 Task: Move the task Create a feature for users to report inappropriate content to the section Done in the project VelocityTech and filter the tasks in the project by Due this week.
Action: Mouse moved to (89, 462)
Screenshot: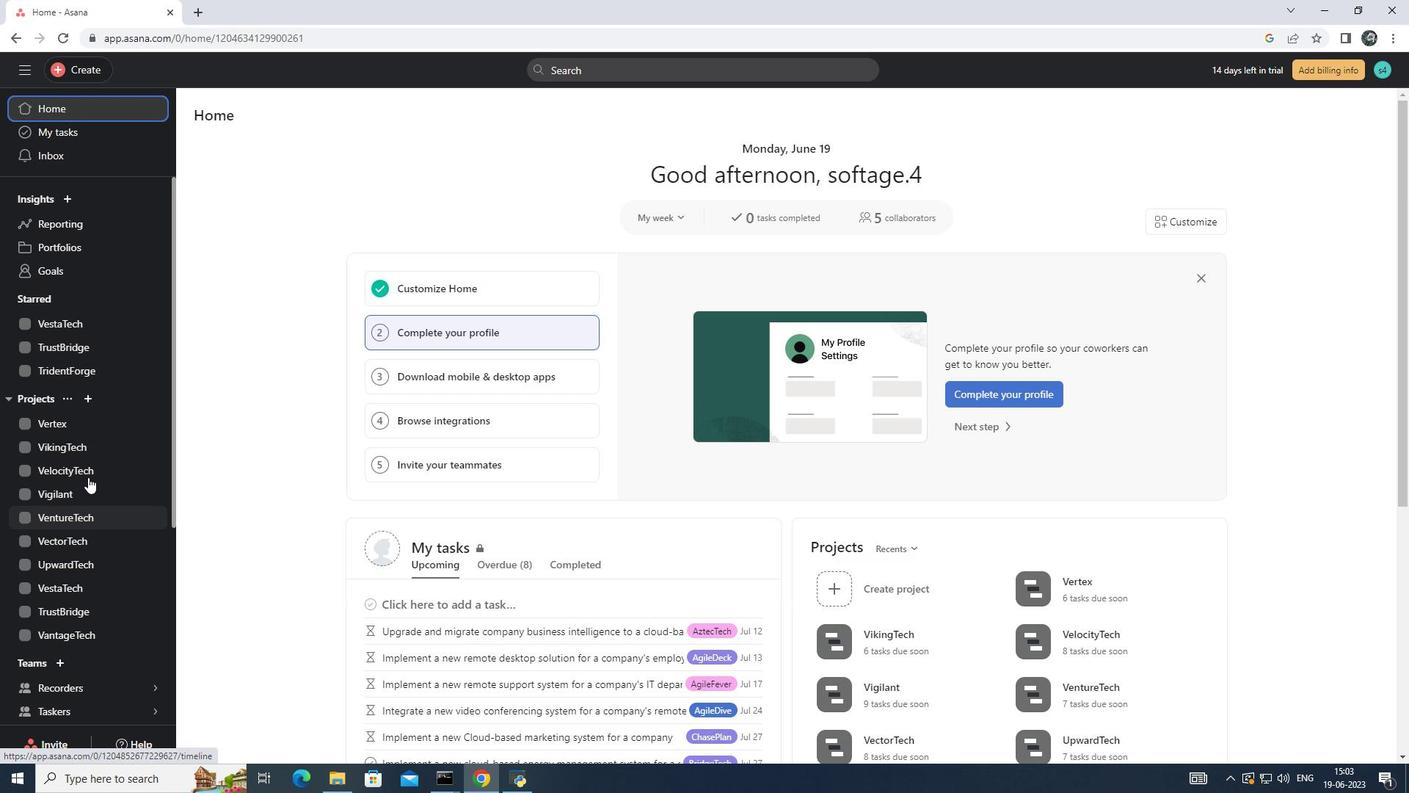 
Action: Mouse pressed left at (89, 462)
Screenshot: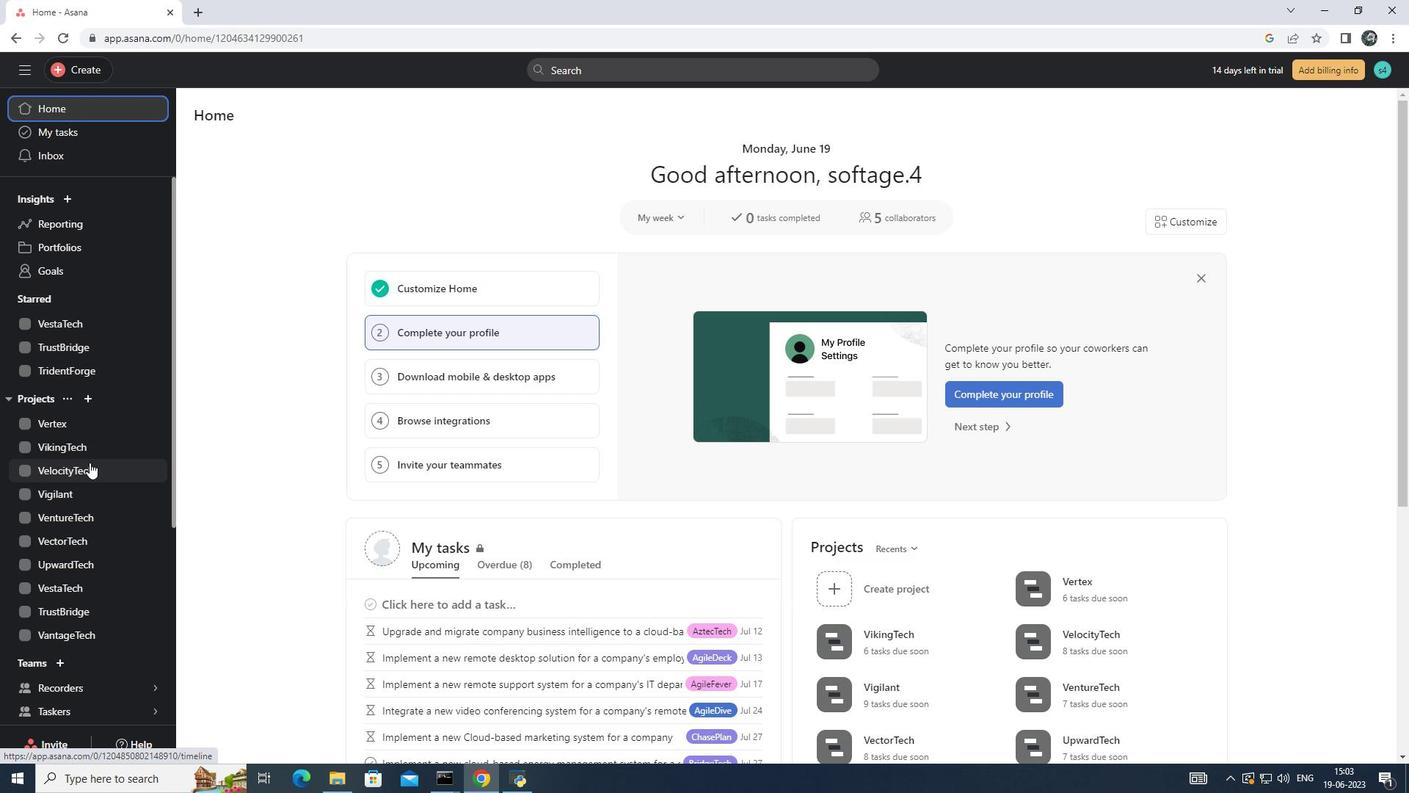 
Action: Mouse moved to (265, 144)
Screenshot: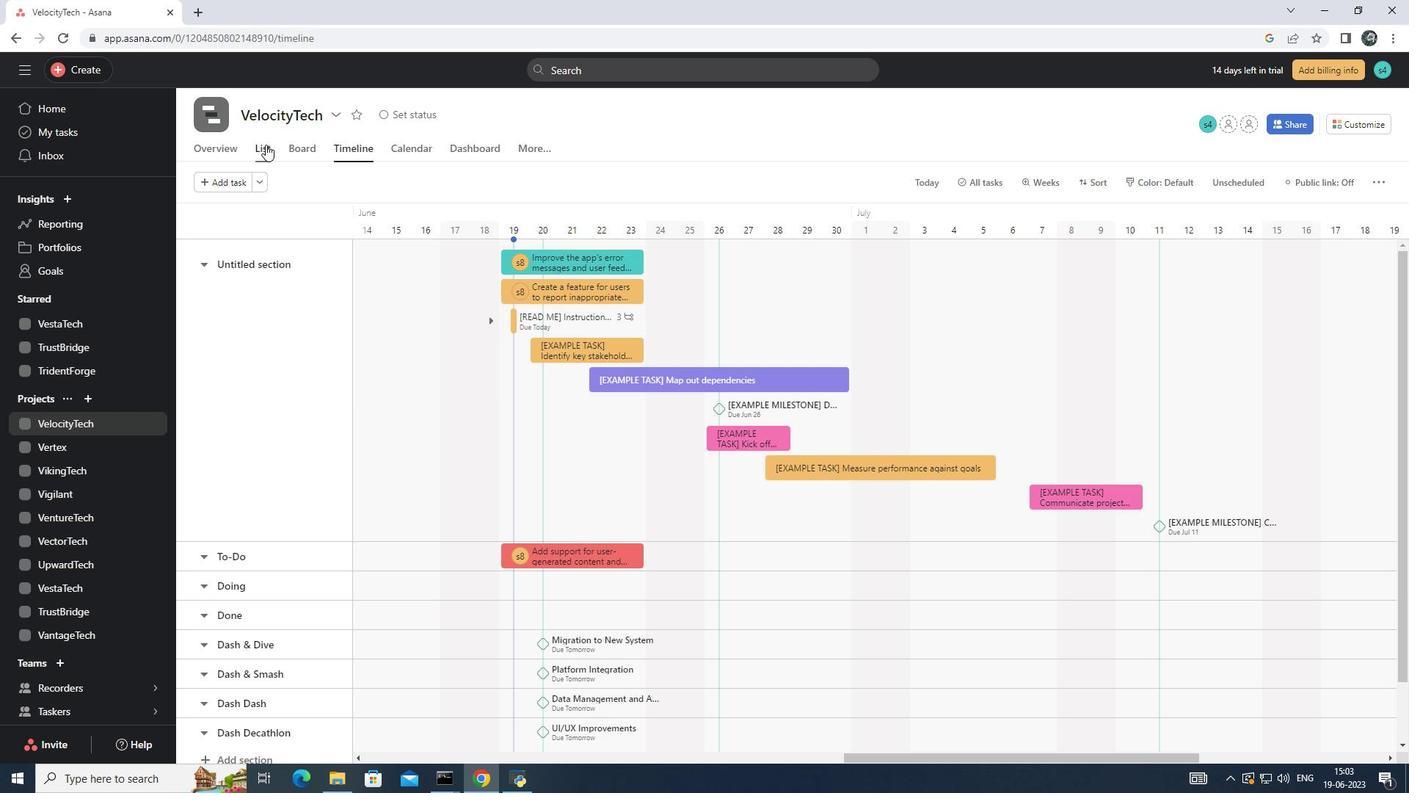 
Action: Mouse pressed left at (265, 144)
Screenshot: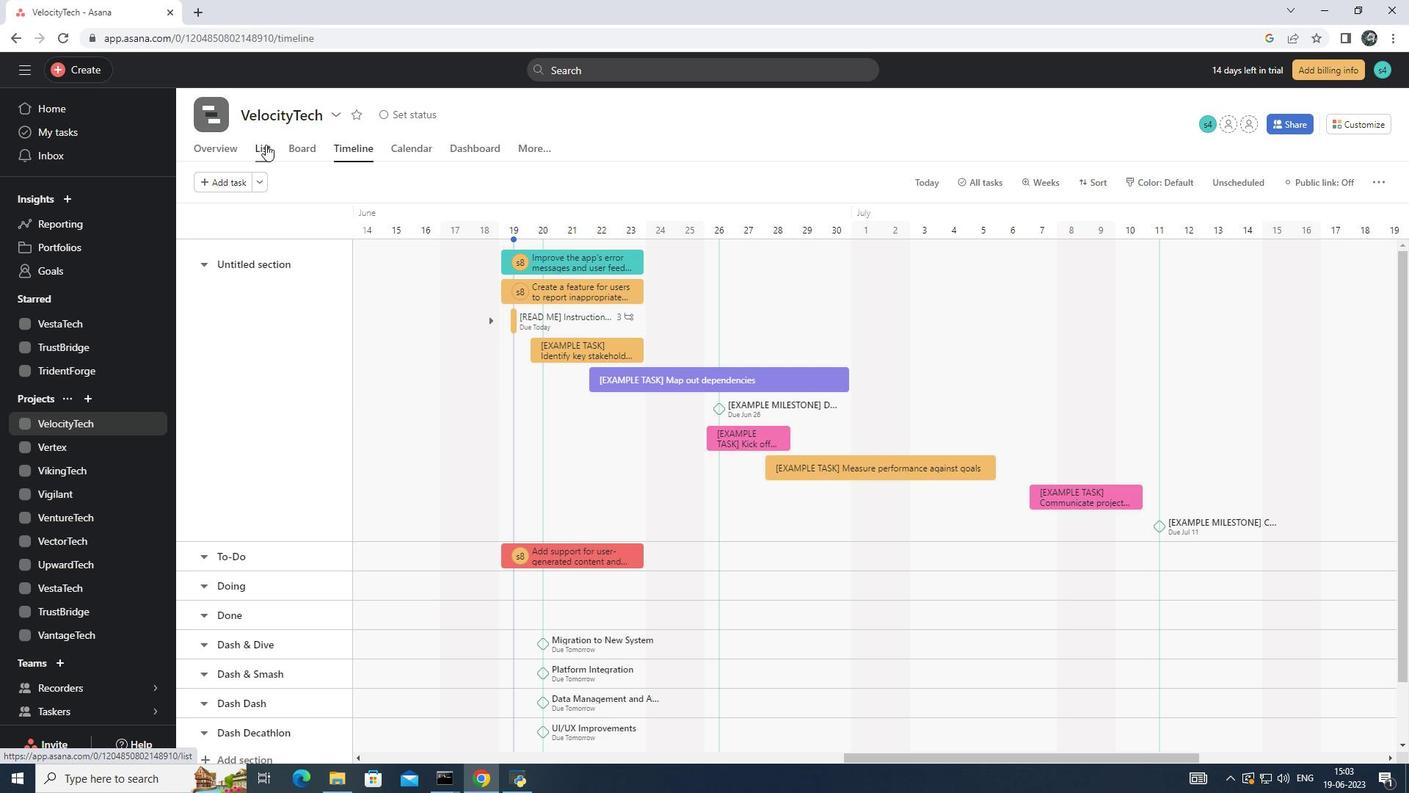 
Action: Mouse moved to (607, 309)
Screenshot: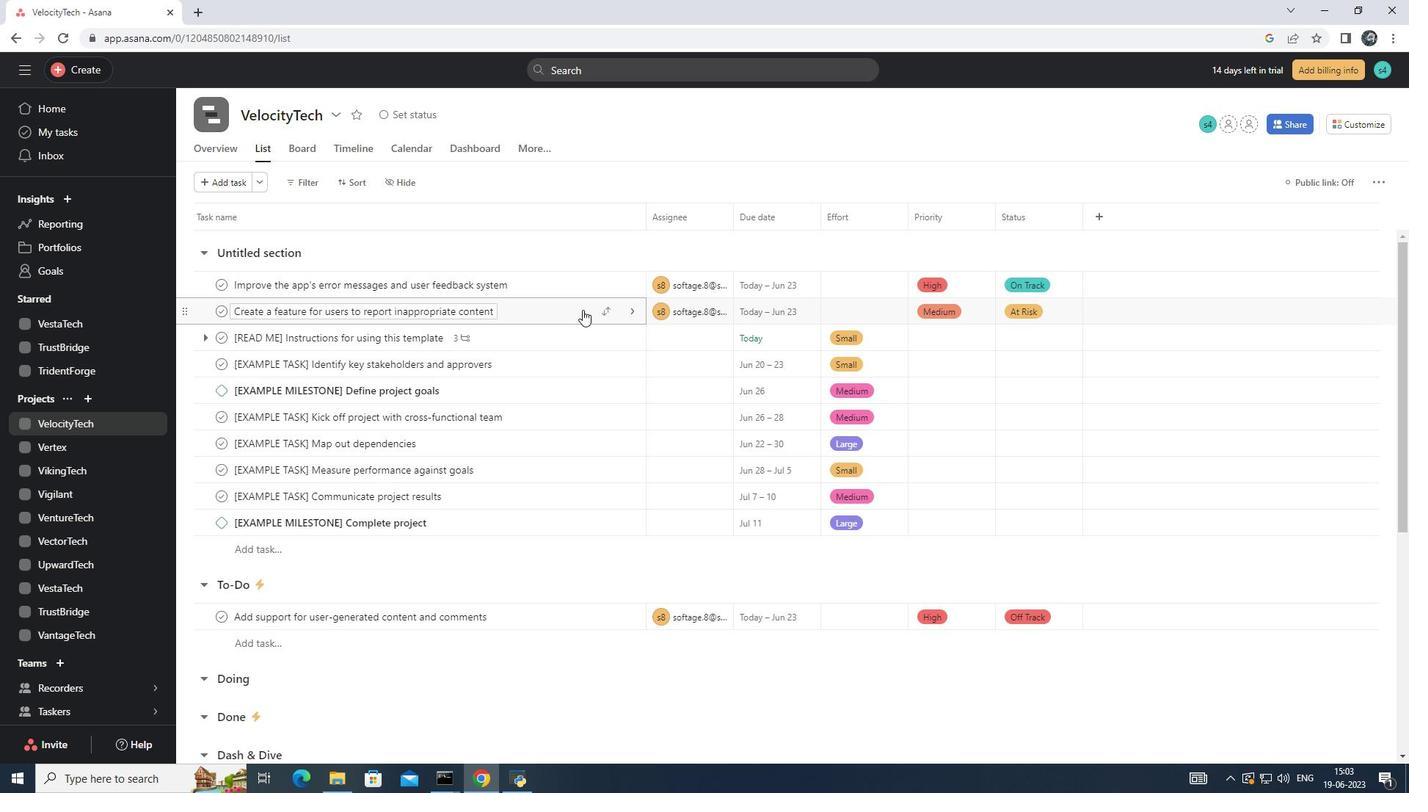
Action: Mouse pressed left at (607, 309)
Screenshot: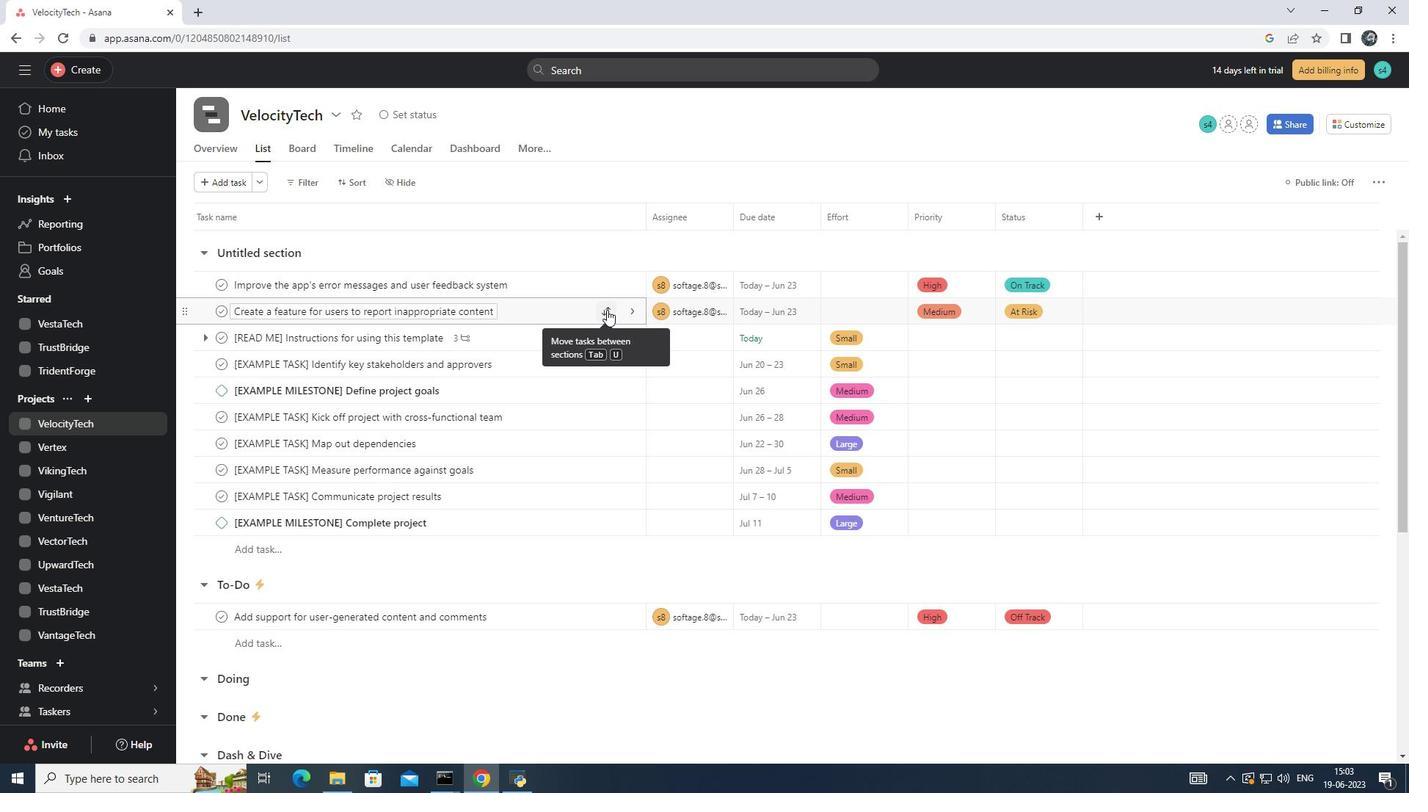 
Action: Mouse moved to (553, 442)
Screenshot: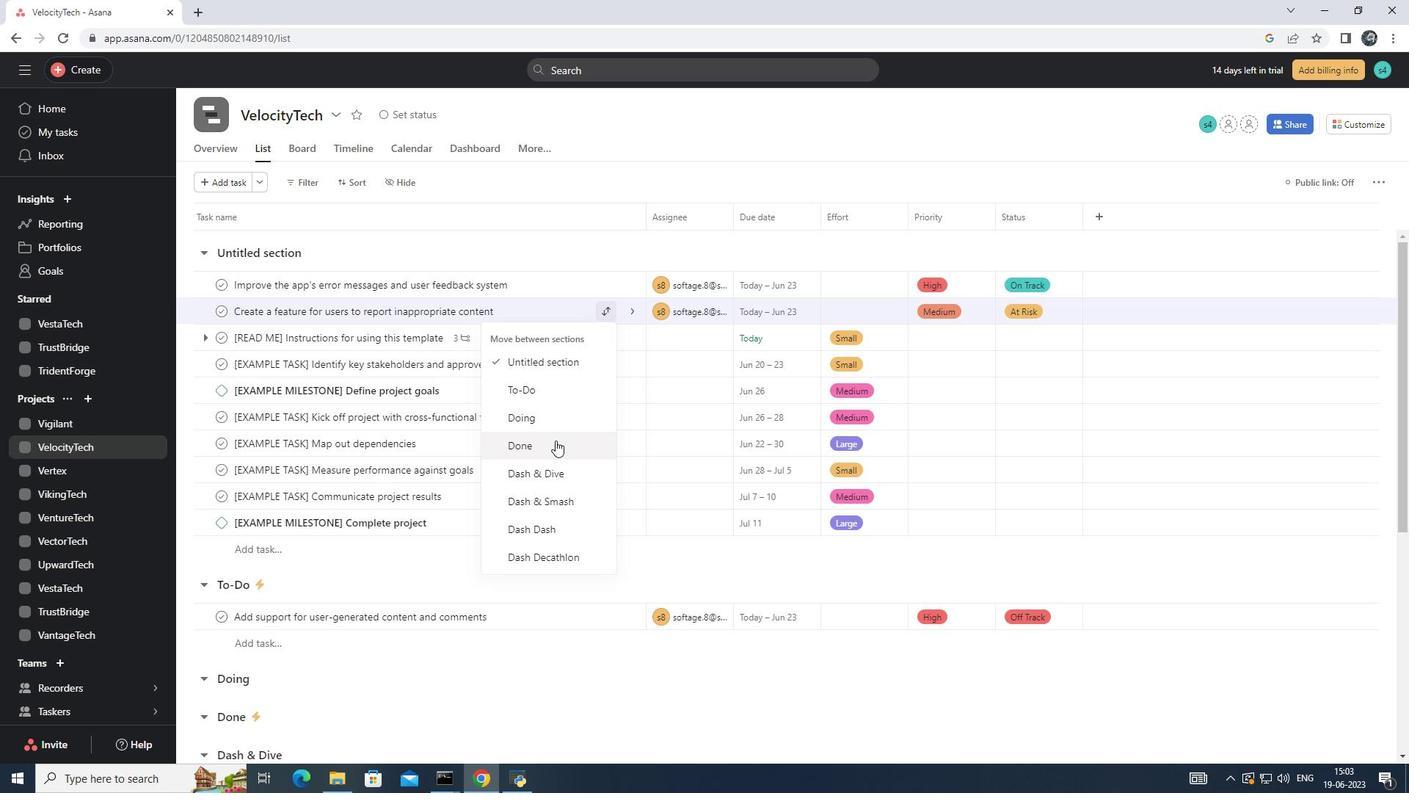 
Action: Mouse pressed left at (553, 442)
Screenshot: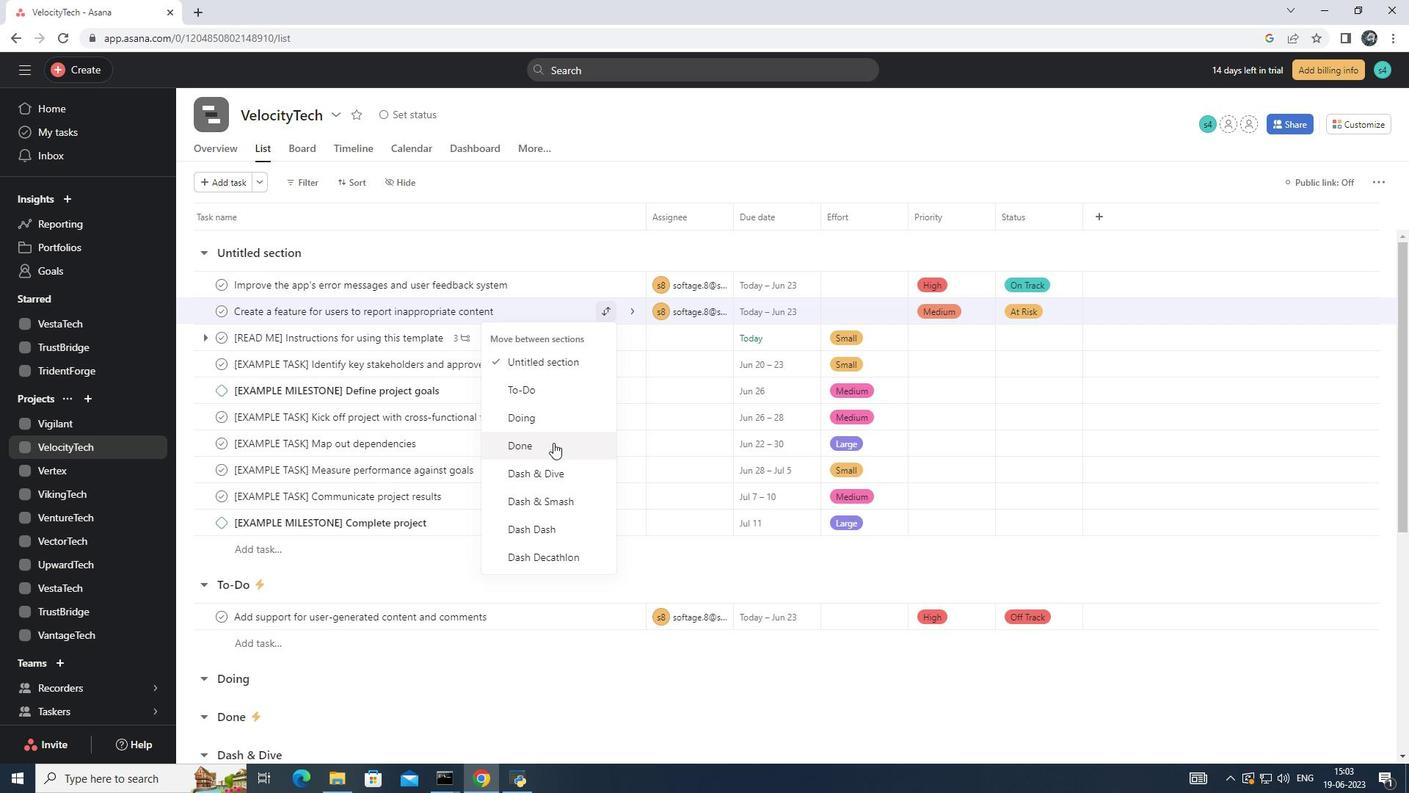 
Action: Mouse moved to (304, 179)
Screenshot: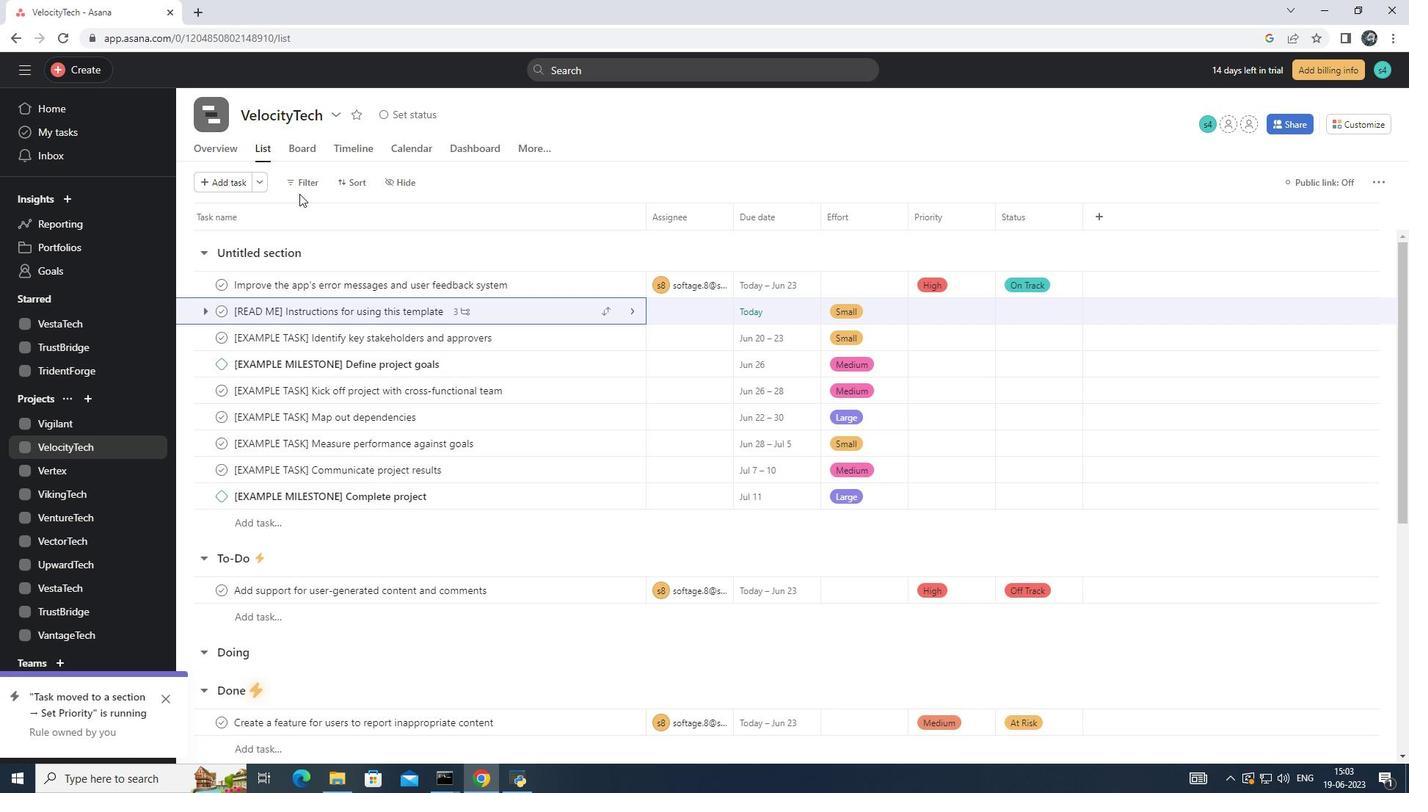 
Action: Mouse pressed left at (304, 179)
Screenshot: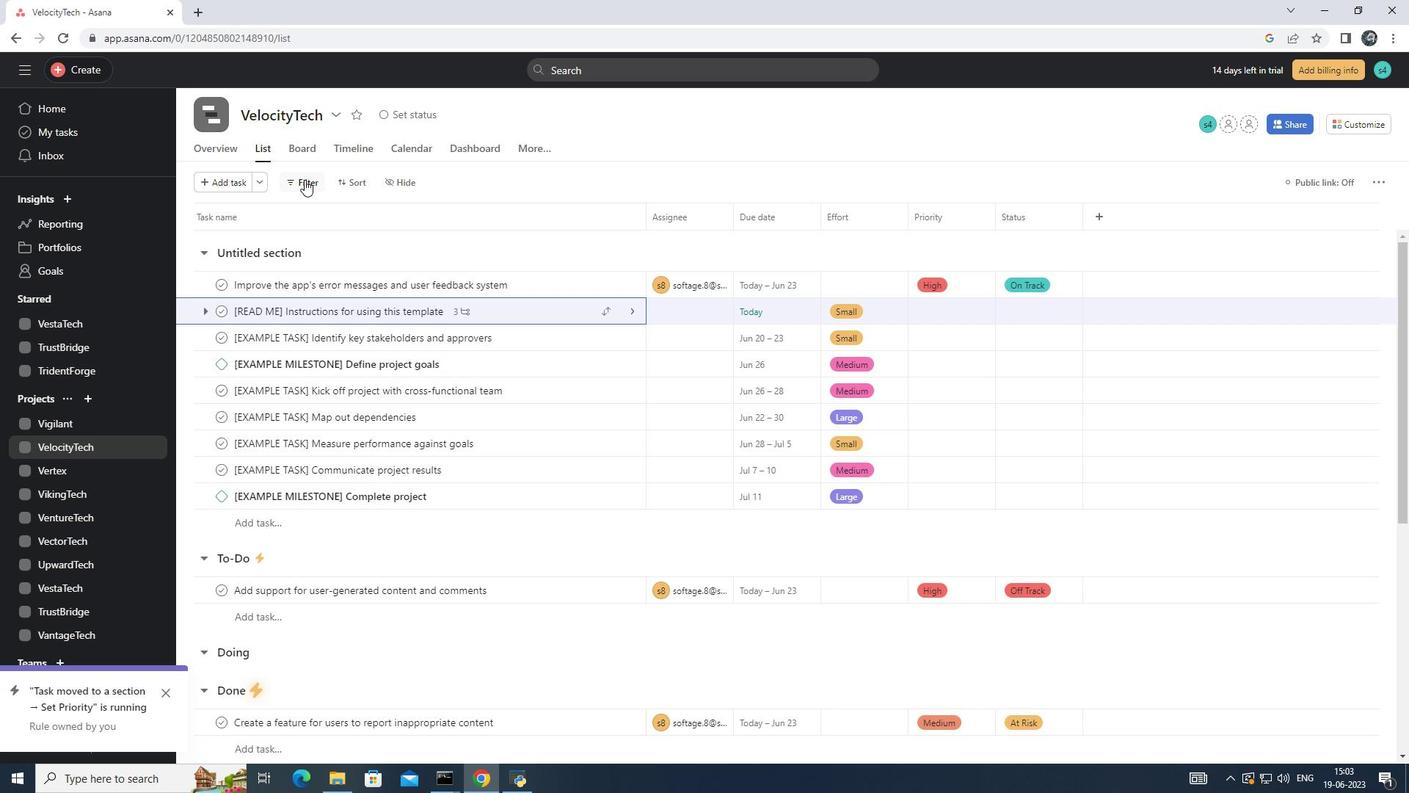 
Action: Mouse moved to (570, 237)
Screenshot: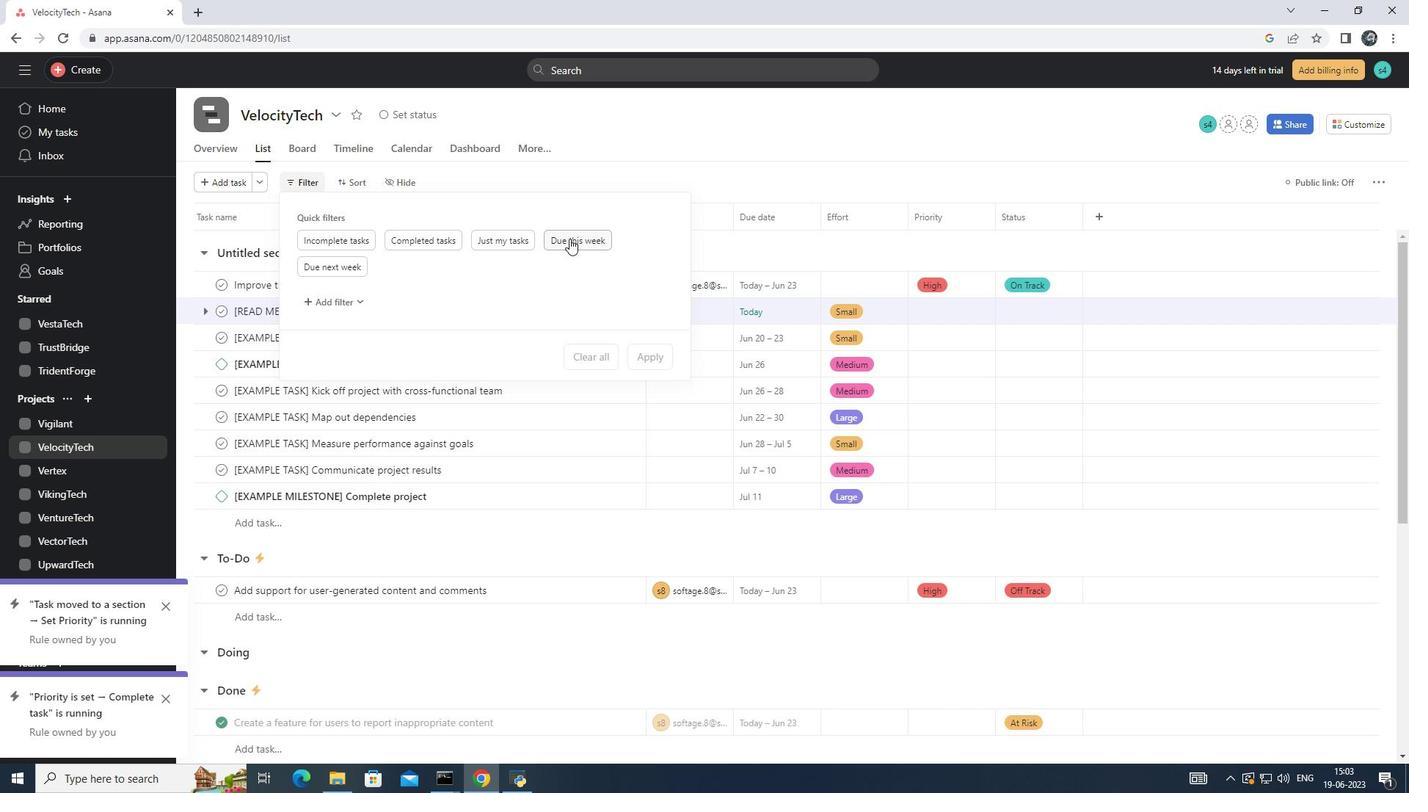 
Action: Mouse pressed left at (570, 237)
Screenshot: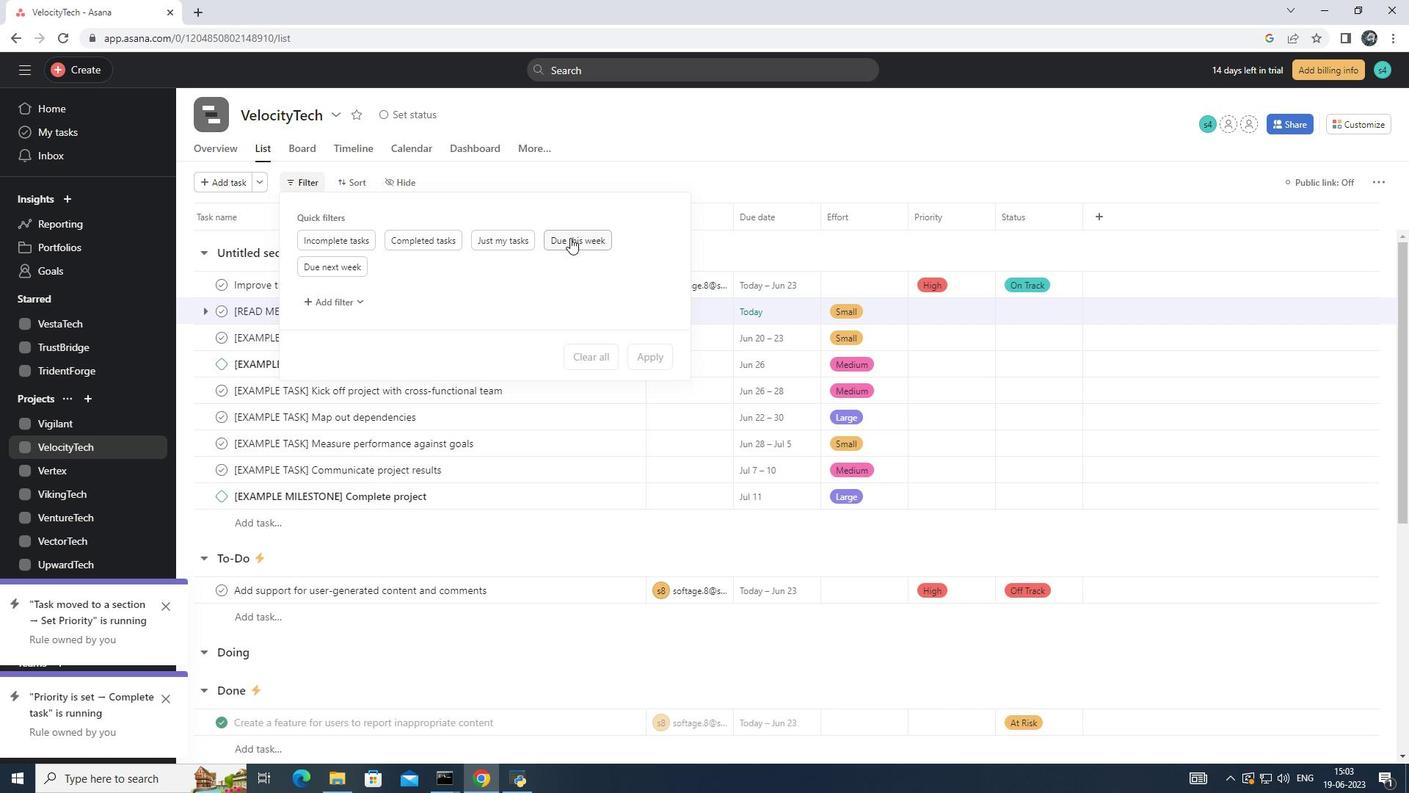 
Action: Mouse moved to (581, 290)
Screenshot: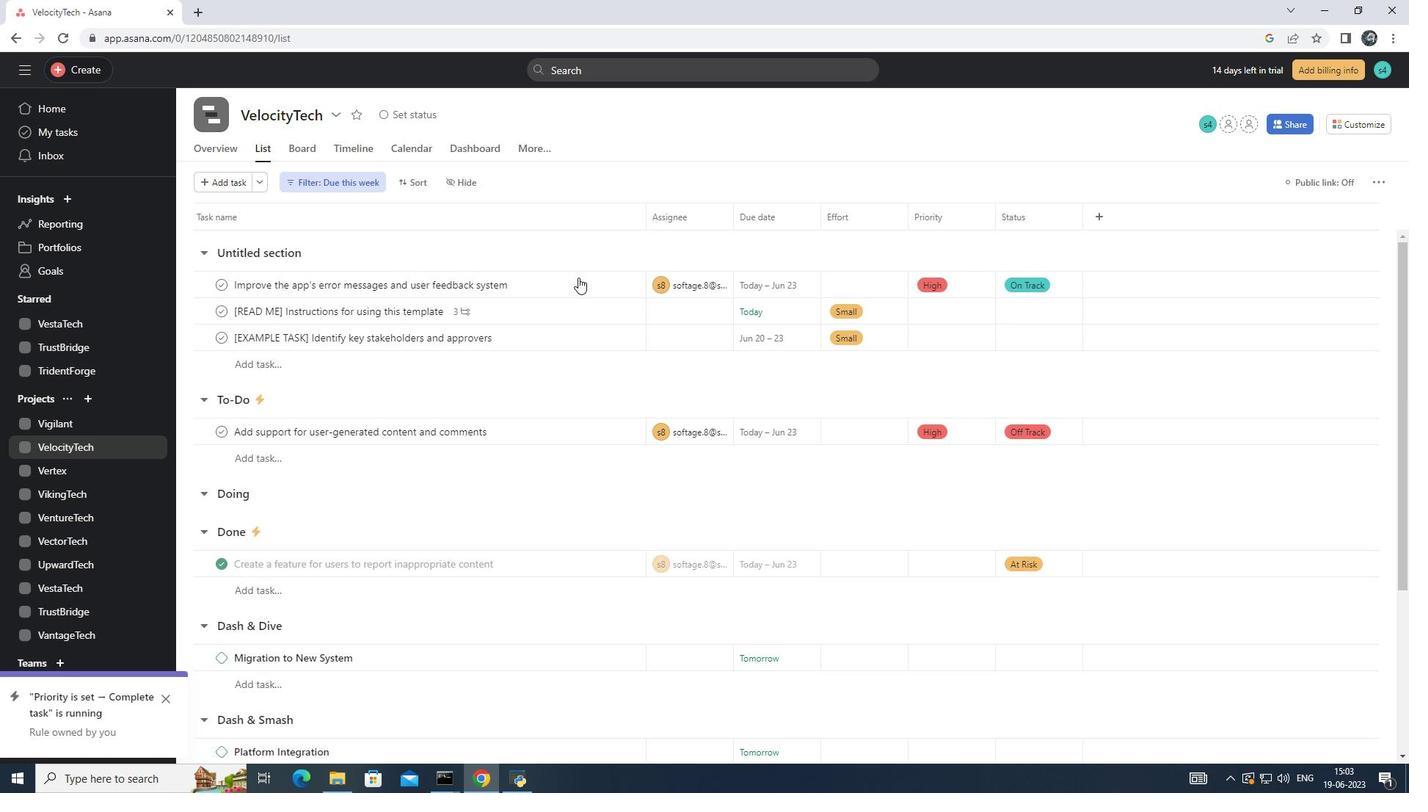 
